 Task: Add an action where "Status category is Solved" in Macro.
Action: Mouse moved to (18, 340)
Screenshot: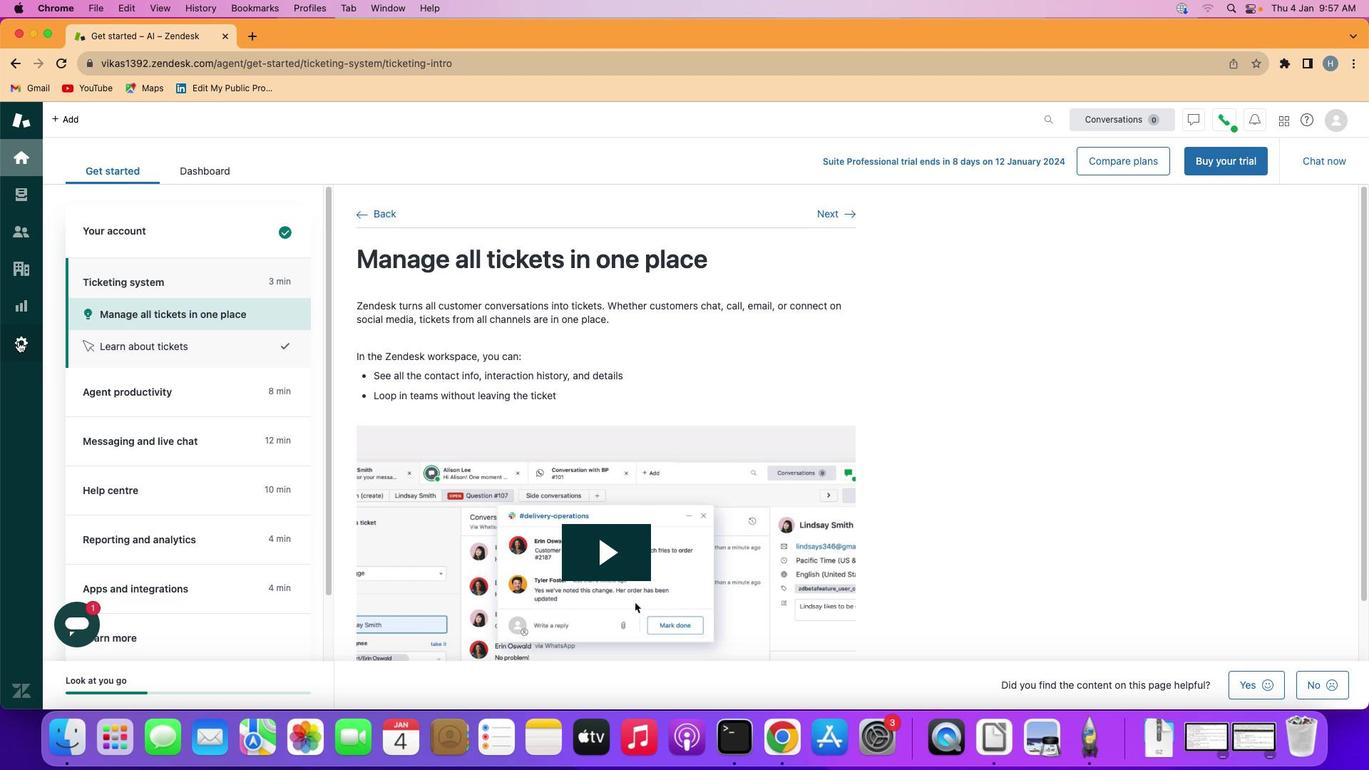 
Action: Mouse pressed left at (18, 340)
Screenshot: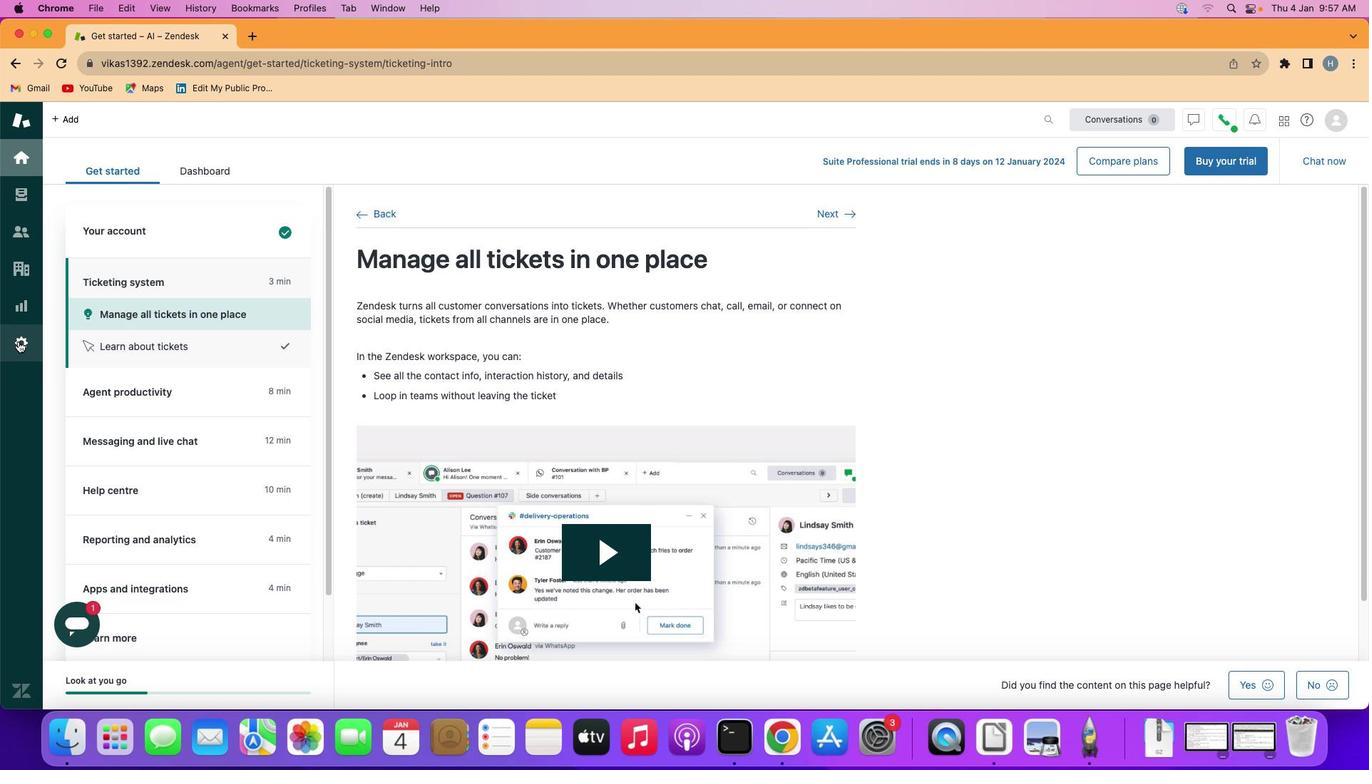 
Action: Mouse moved to (275, 586)
Screenshot: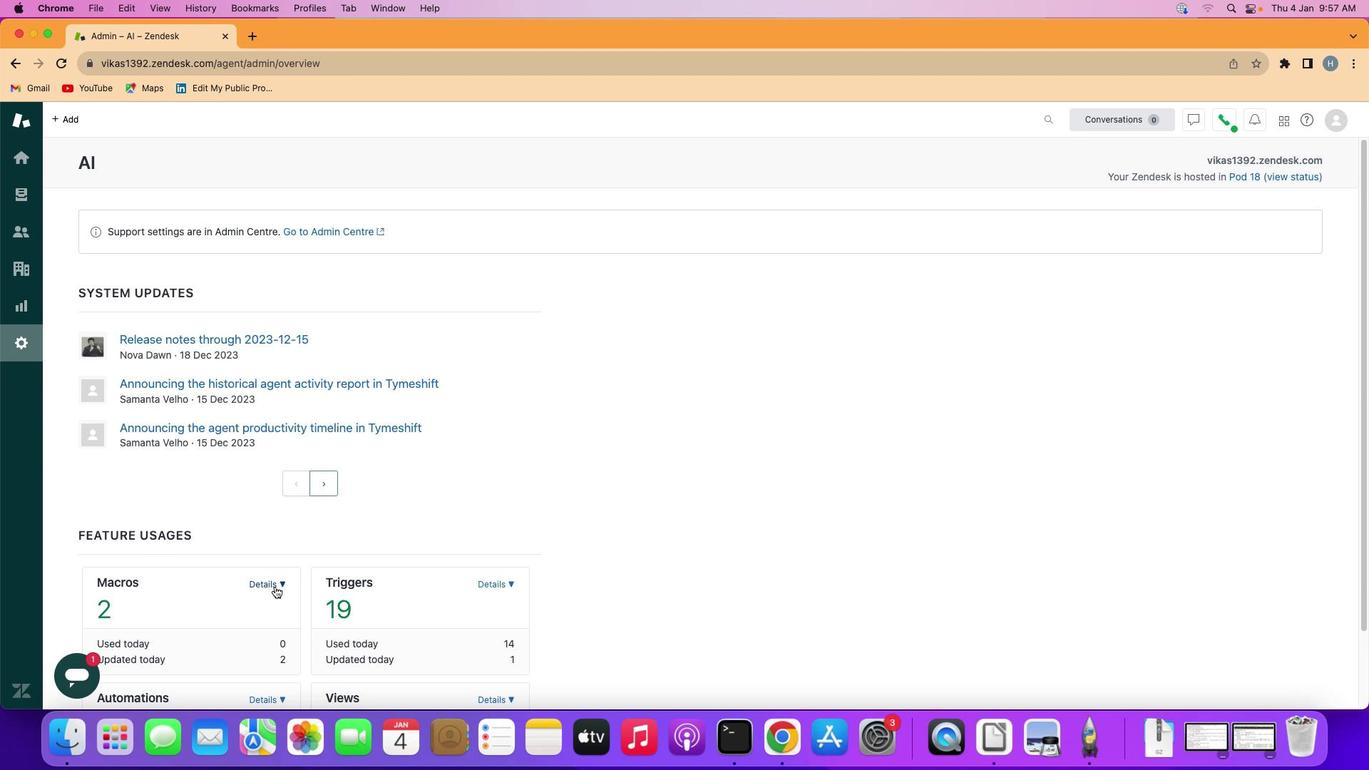 
Action: Mouse pressed left at (275, 586)
Screenshot: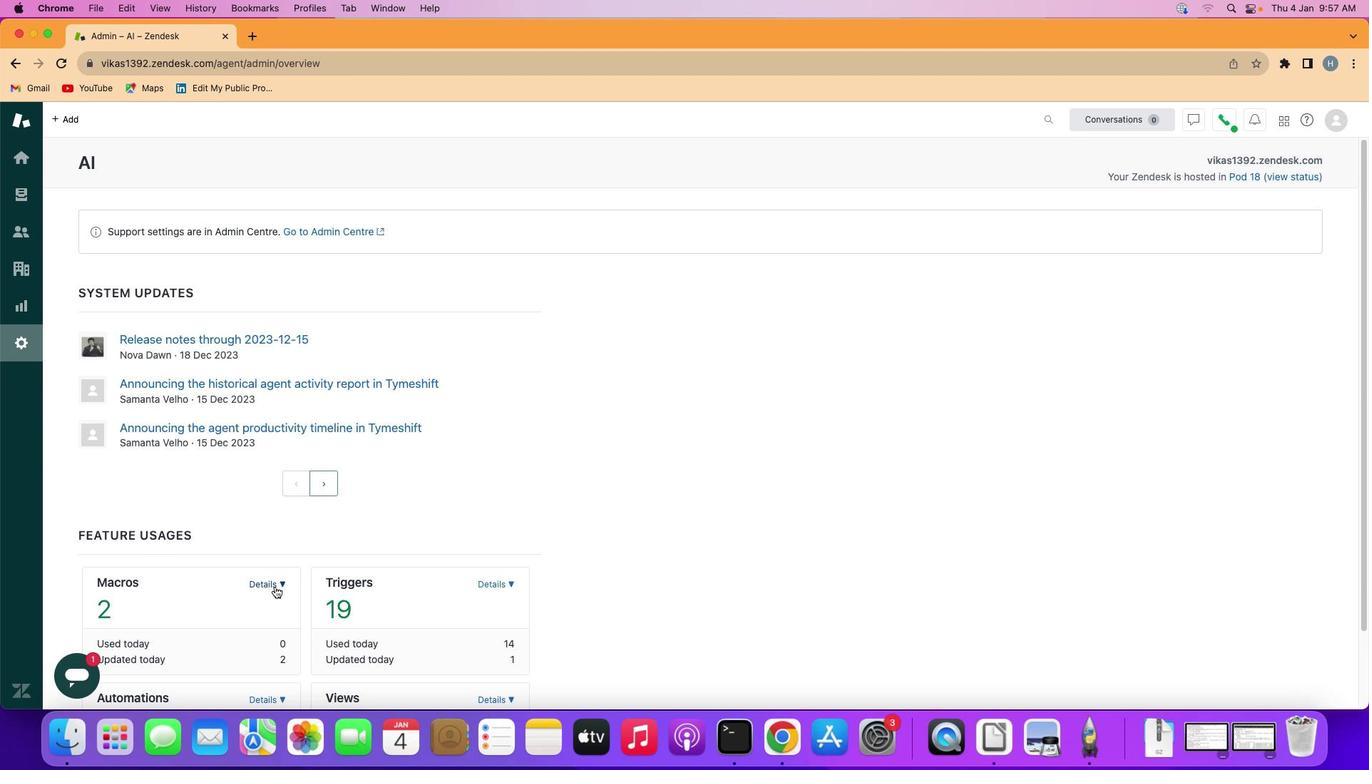 
Action: Mouse moved to (183, 636)
Screenshot: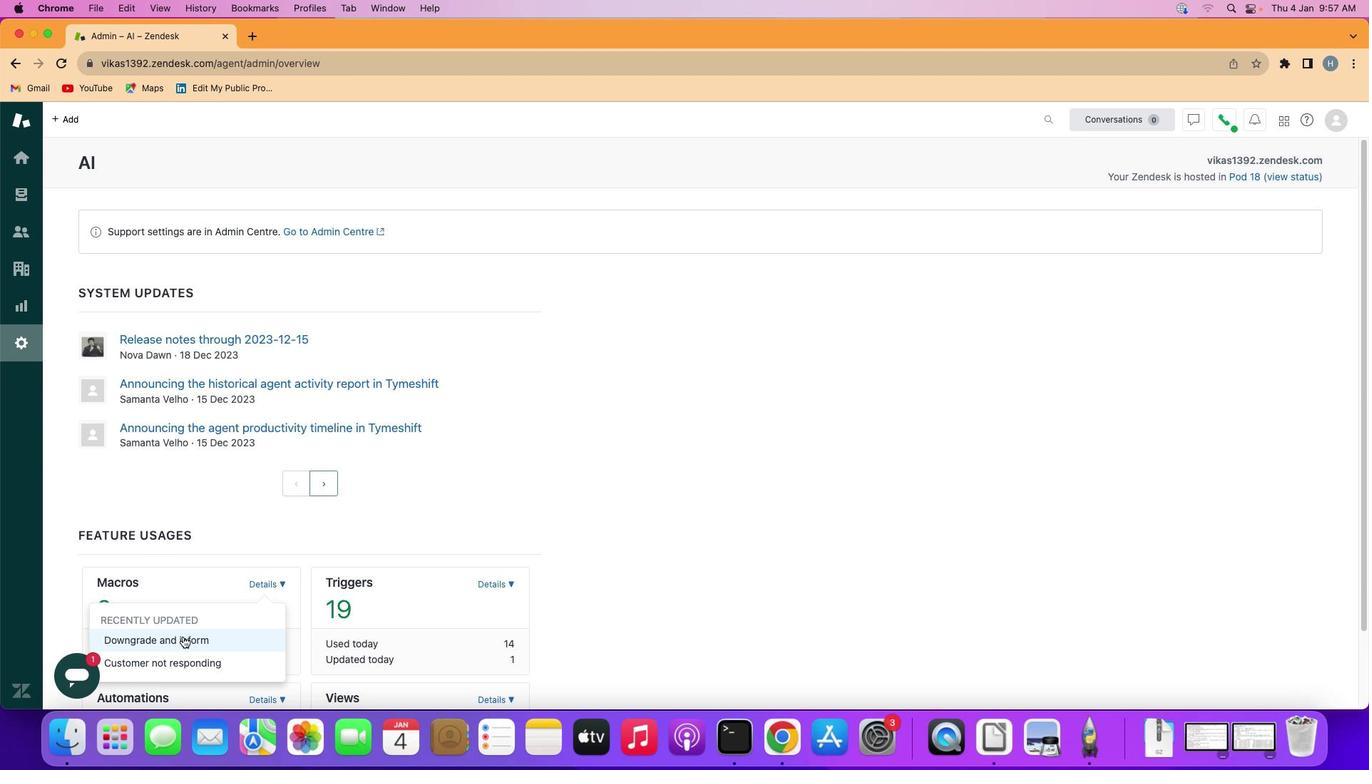 
Action: Mouse pressed left at (183, 636)
Screenshot: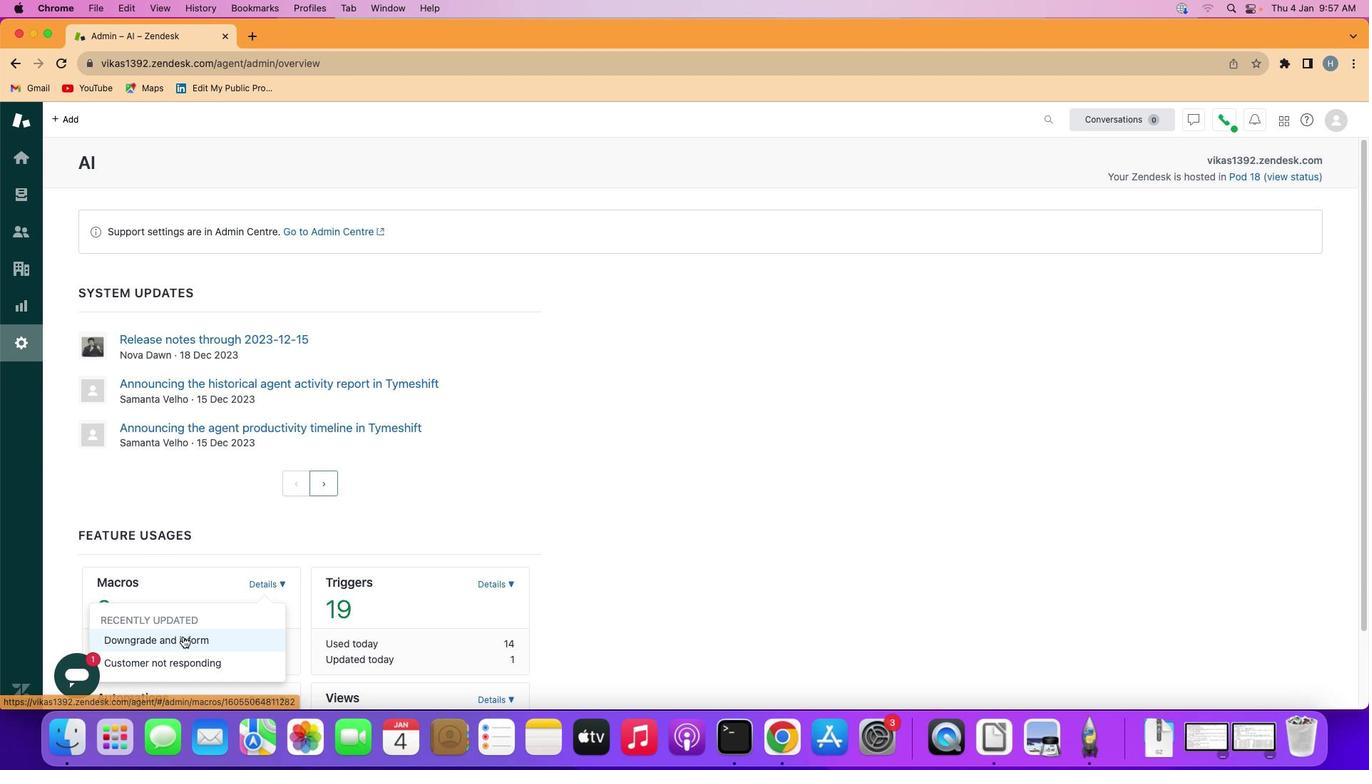 
Action: Mouse moved to (254, 519)
Screenshot: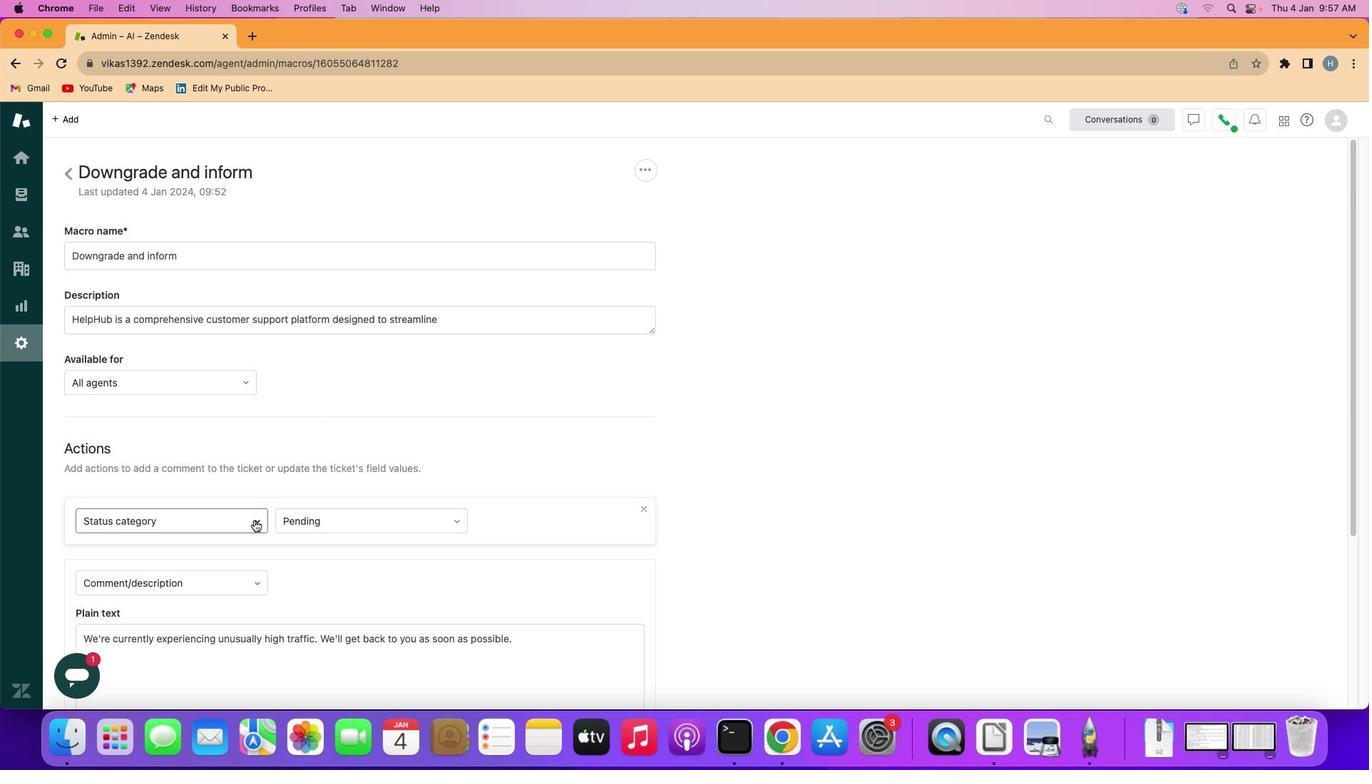 
Action: Mouse pressed left at (254, 519)
Screenshot: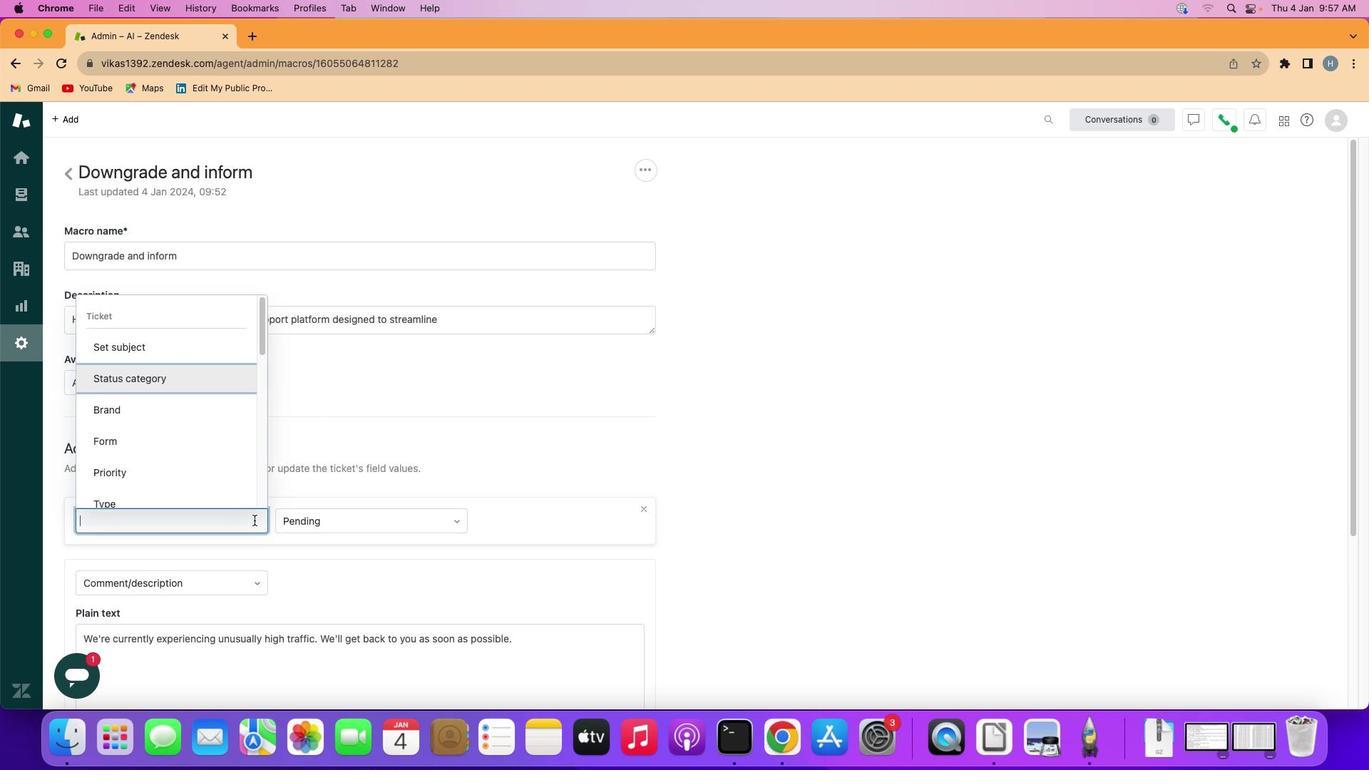 
Action: Mouse moved to (227, 371)
Screenshot: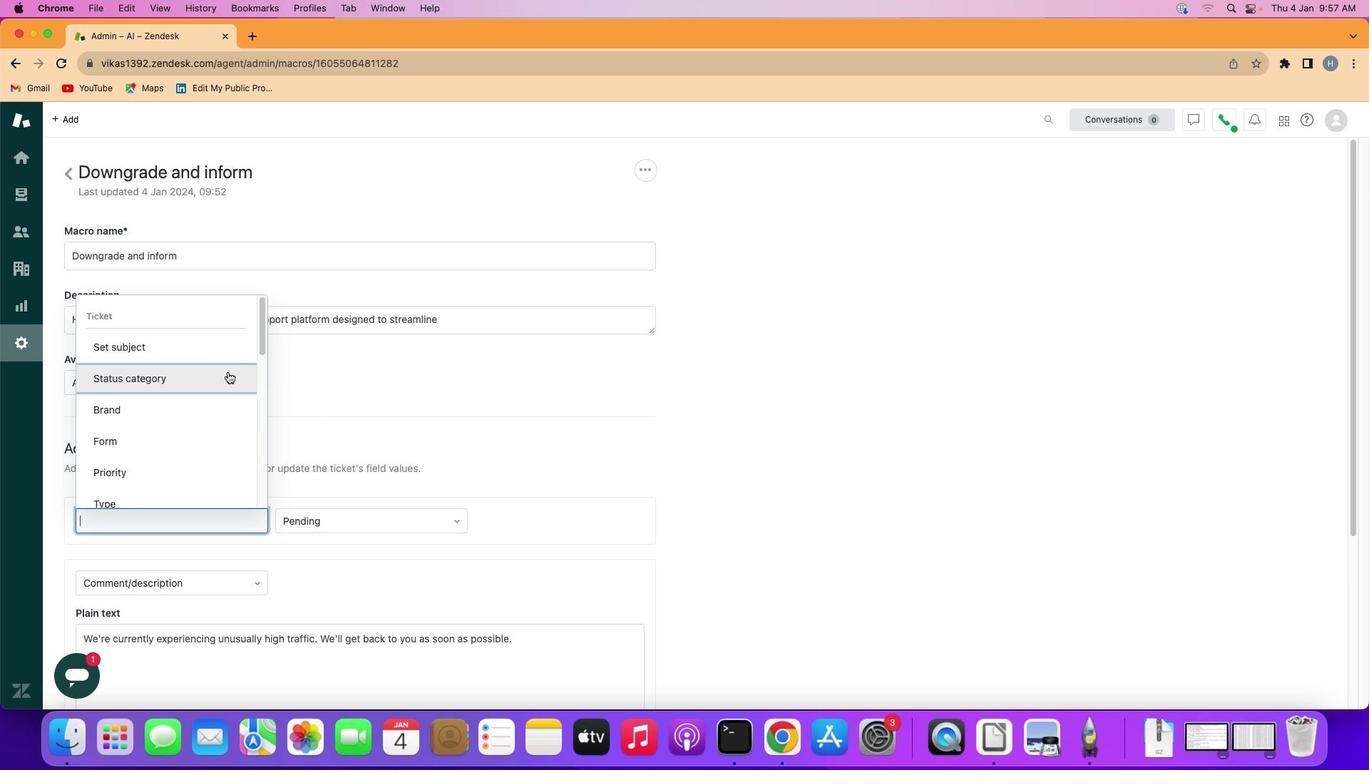 
Action: Mouse pressed left at (227, 371)
Screenshot: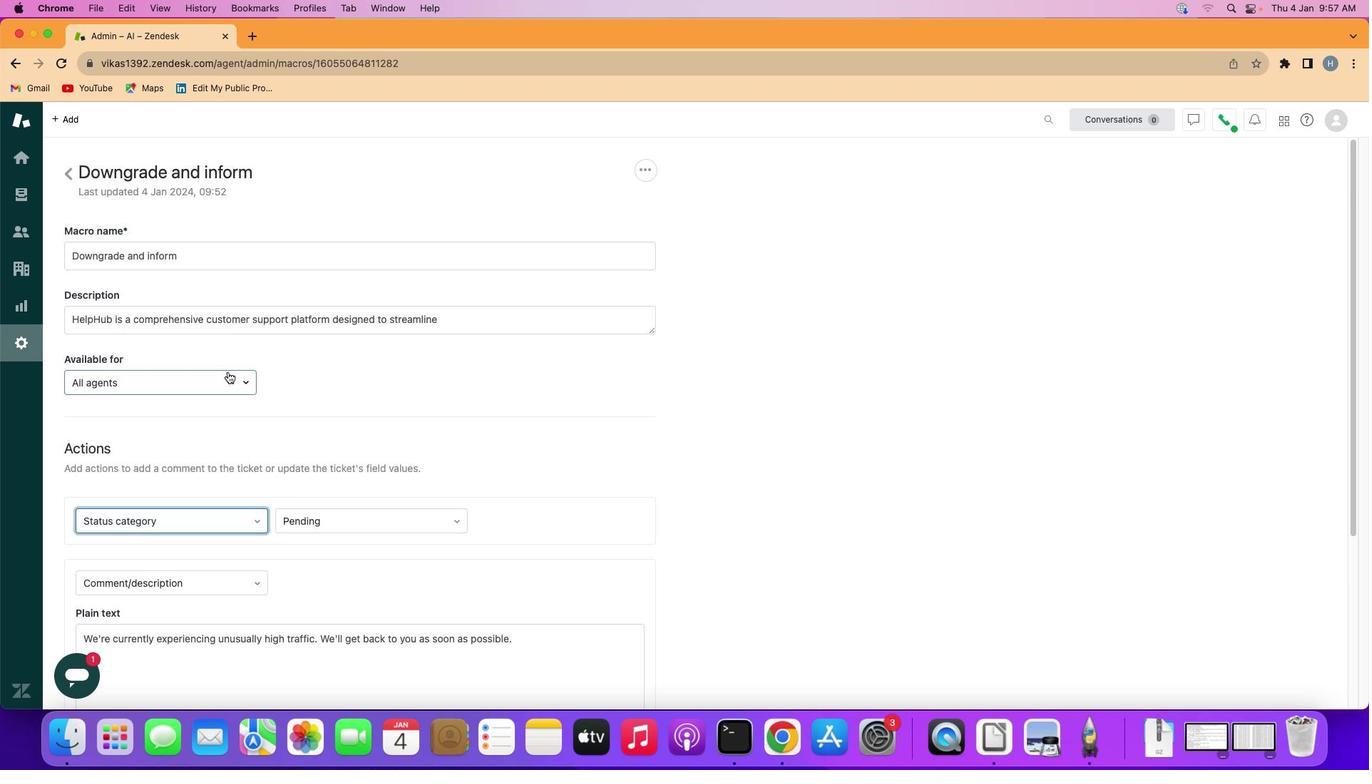 
Action: Mouse moved to (437, 521)
Screenshot: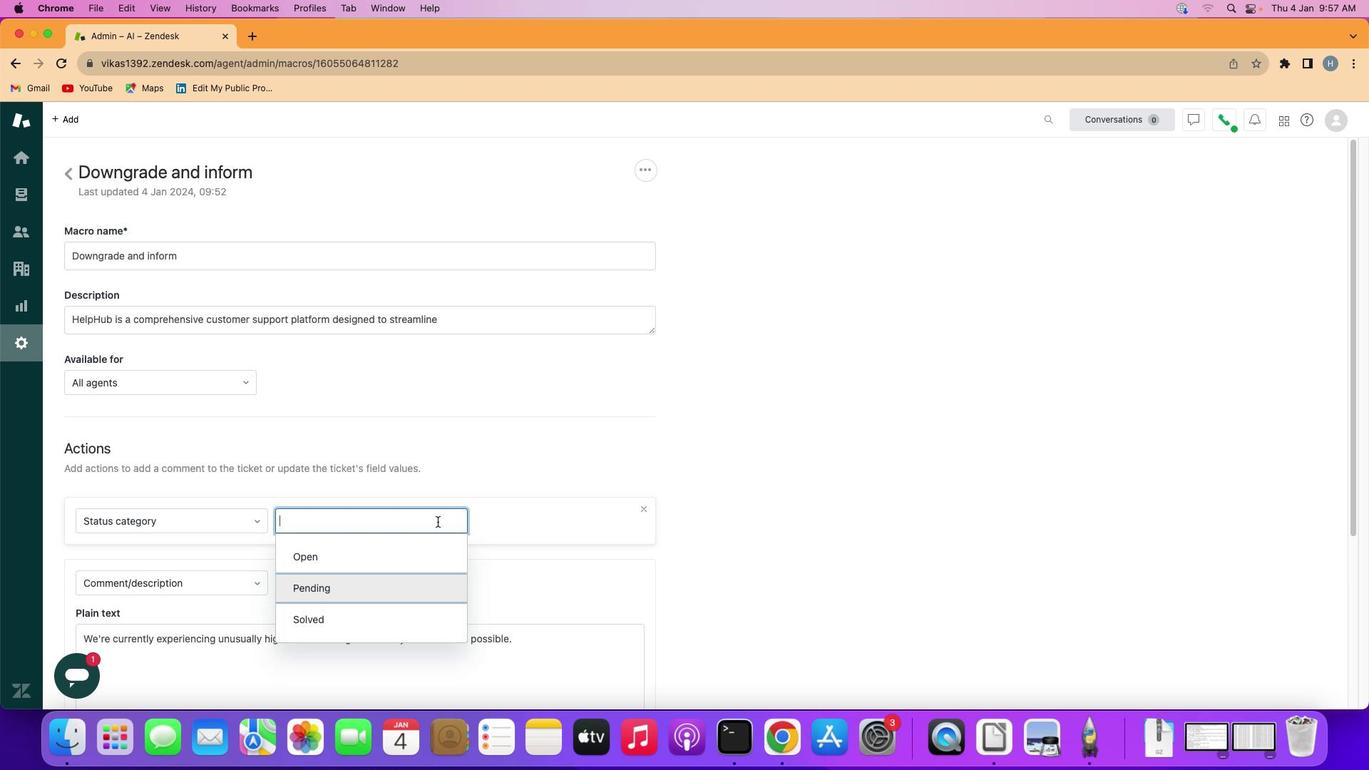 
Action: Mouse pressed left at (437, 521)
Screenshot: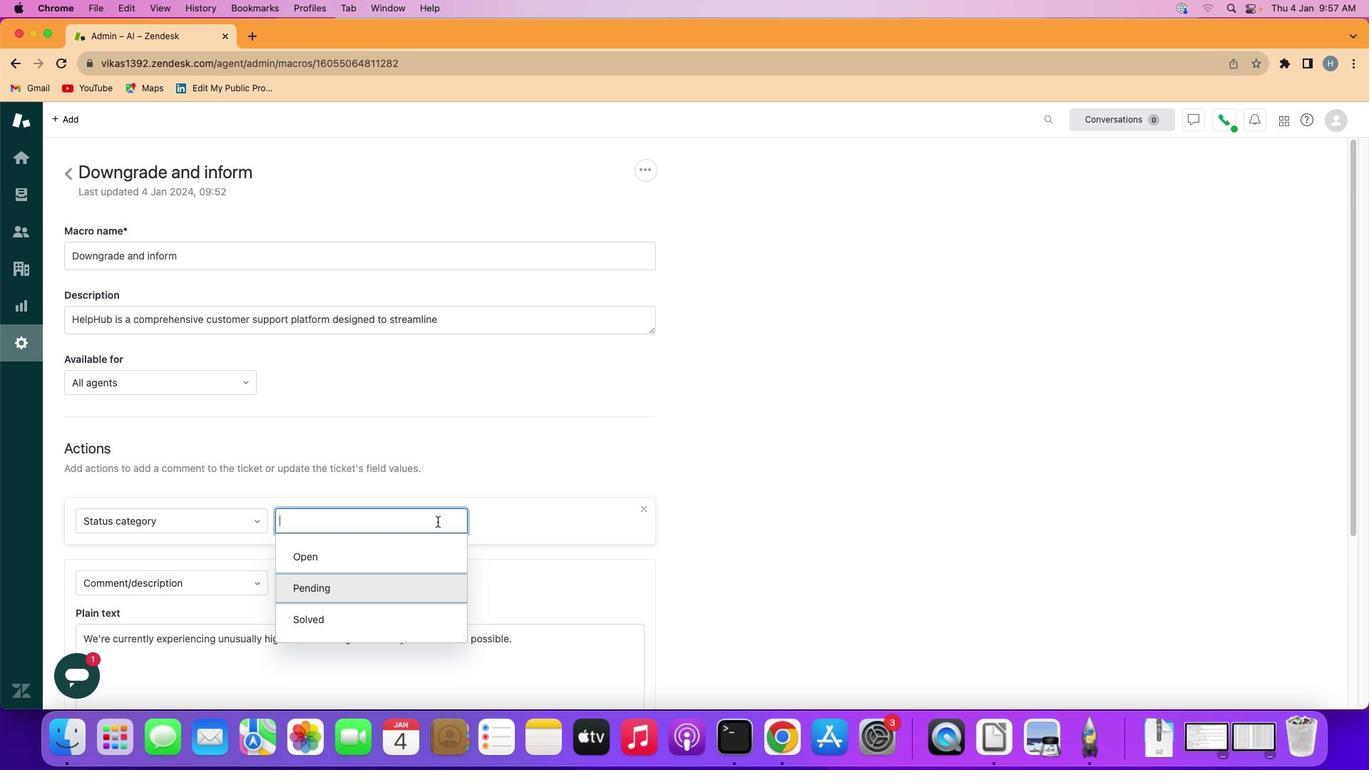 
Action: Mouse moved to (403, 613)
Screenshot: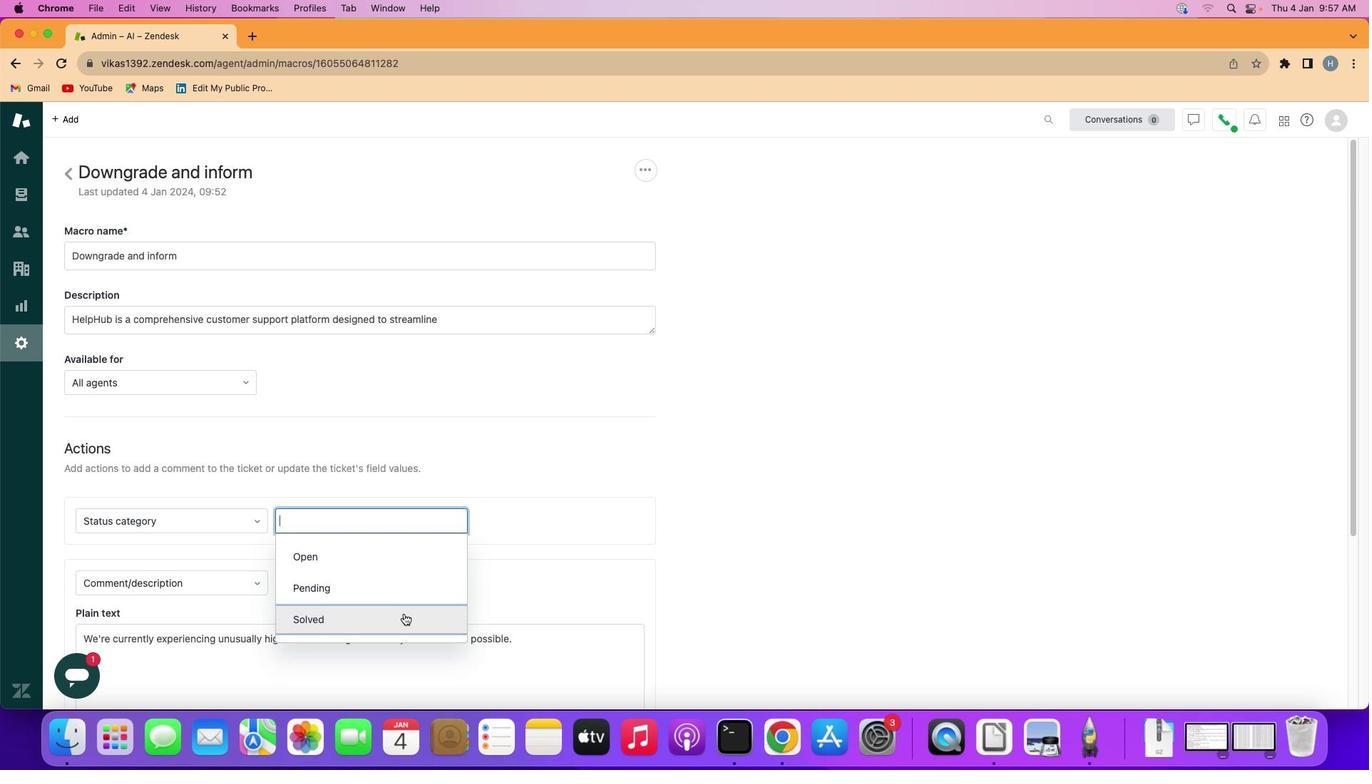 
Action: Mouse pressed left at (403, 613)
Screenshot: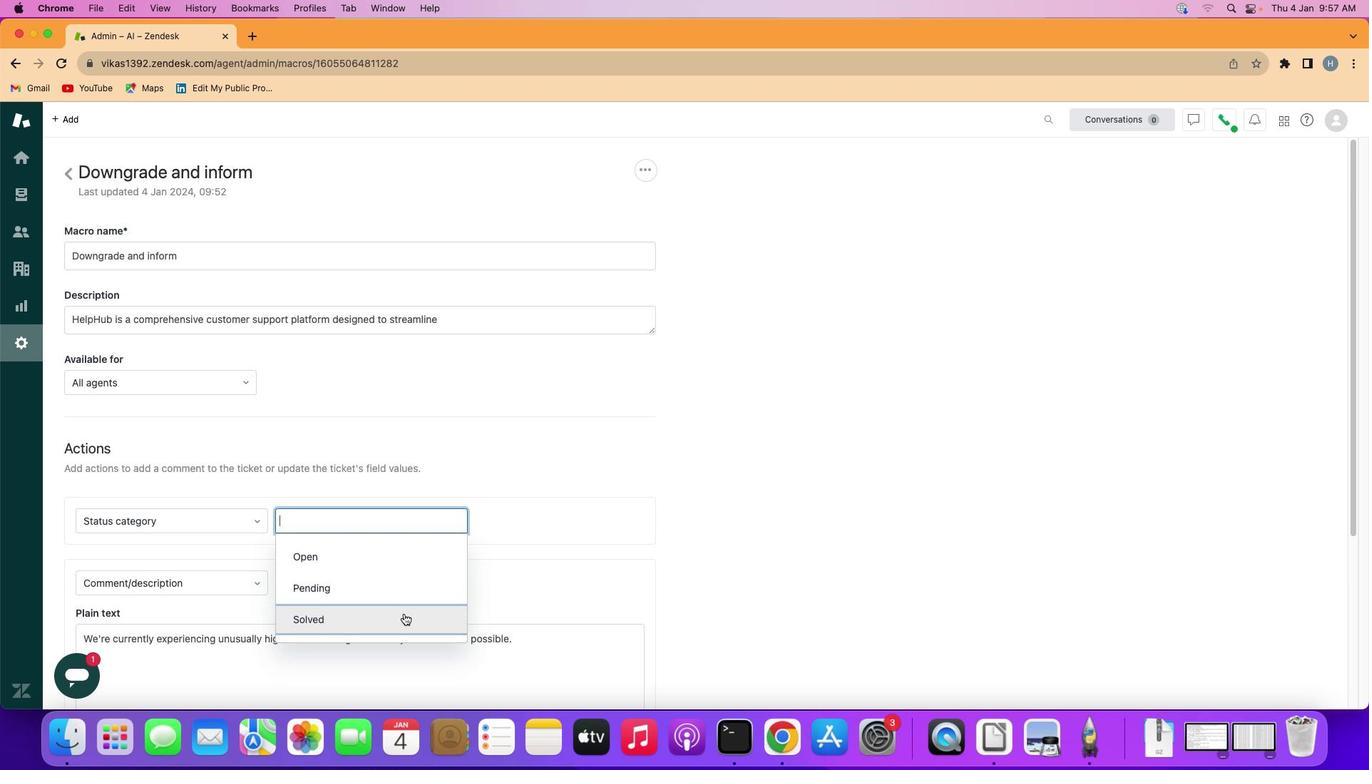 
Action: Mouse moved to (484, 580)
Screenshot: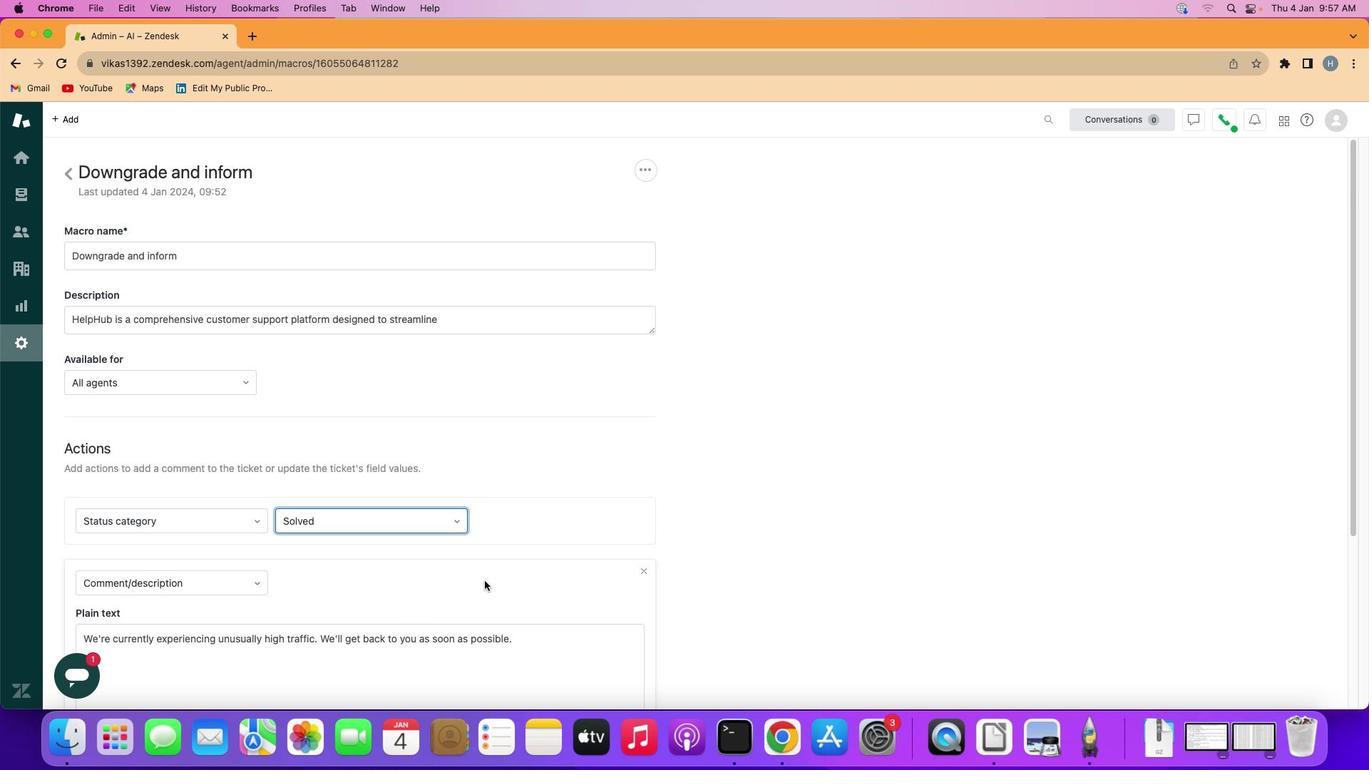 
Action: Mouse scrolled (484, 580) with delta (0, 0)
Screenshot: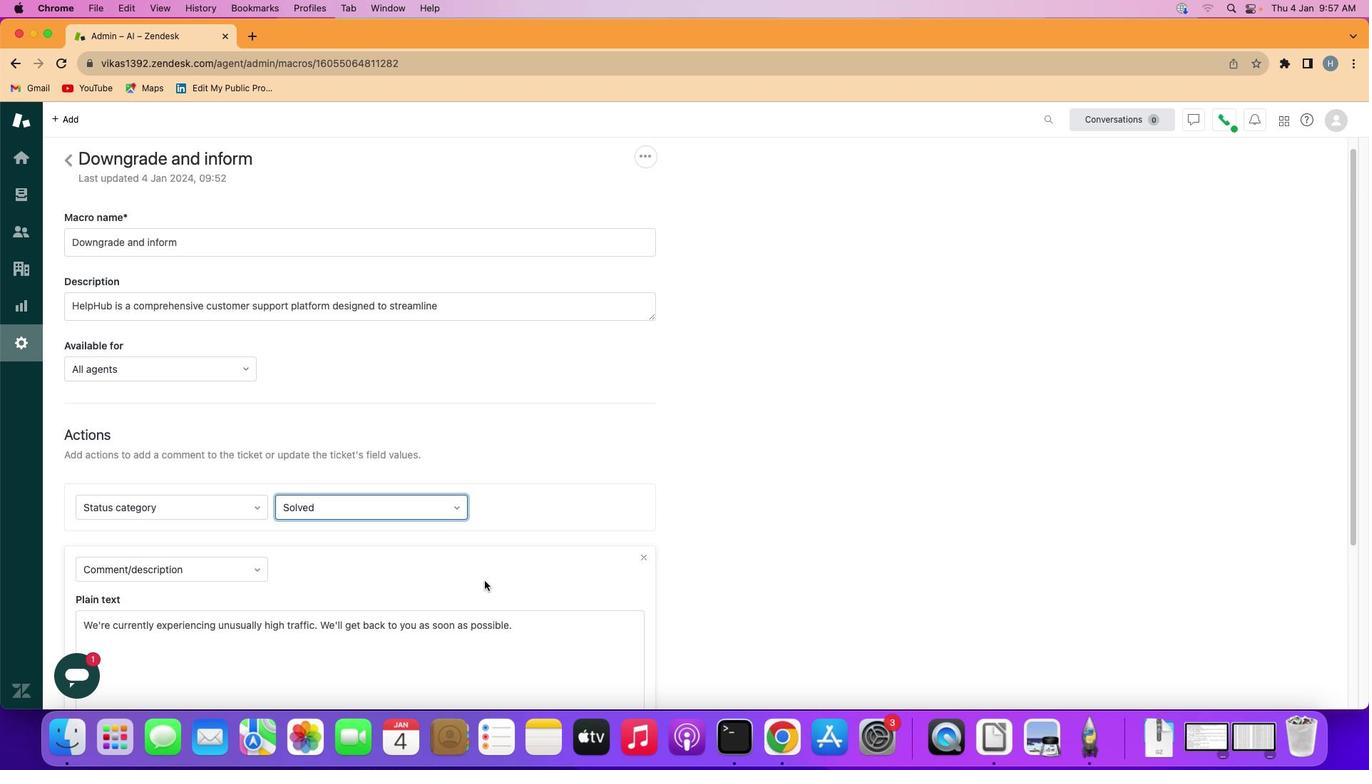 
Action: Mouse scrolled (484, 580) with delta (0, 0)
Screenshot: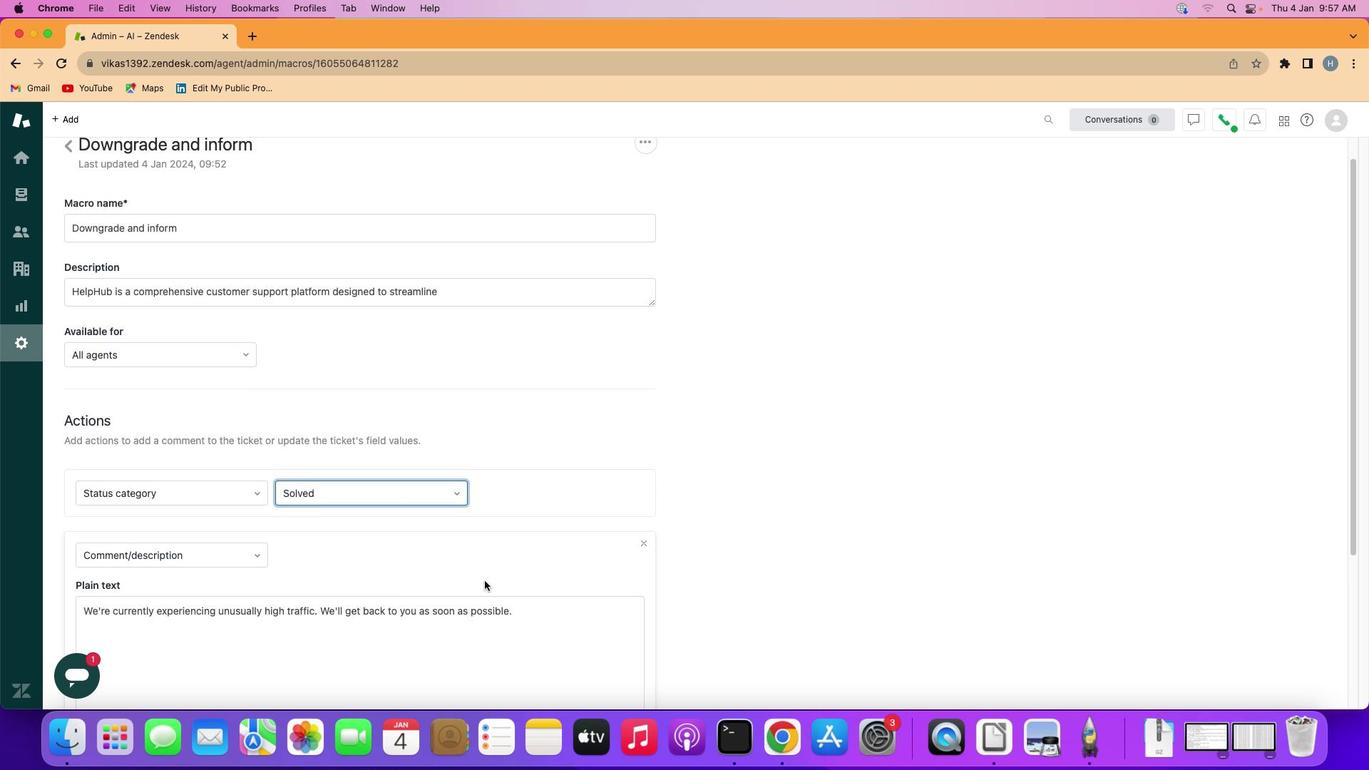 
Action: Mouse scrolled (484, 580) with delta (0, -1)
Screenshot: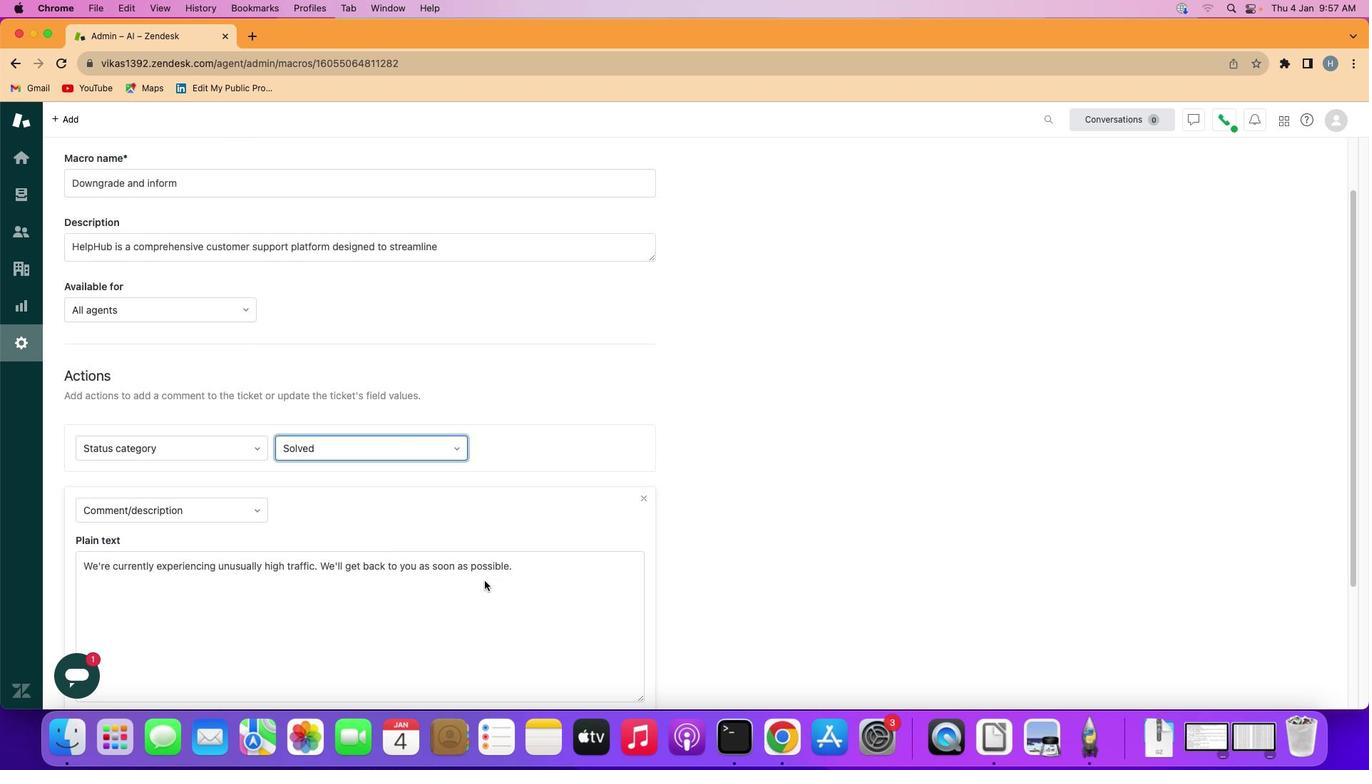 
Action: Mouse scrolled (484, 580) with delta (0, -1)
Screenshot: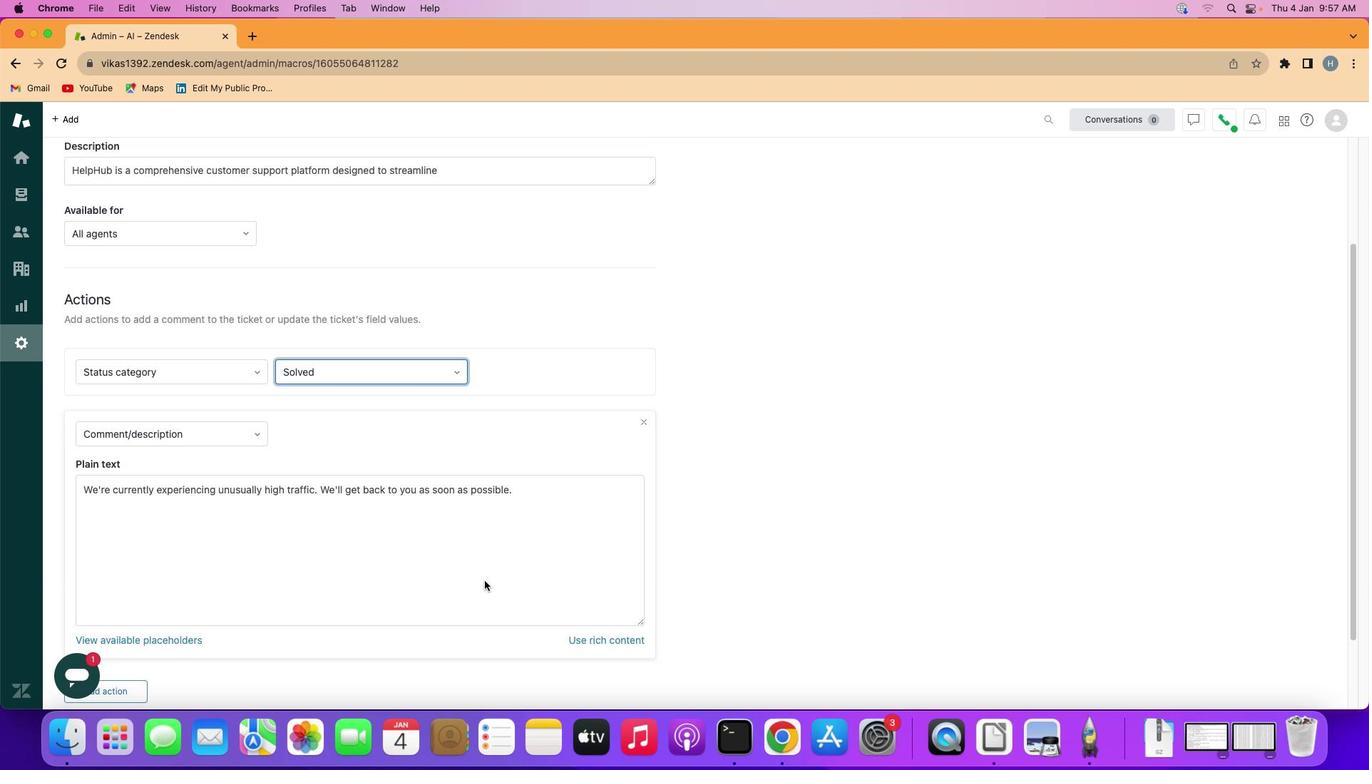 
Action: Mouse scrolled (484, 580) with delta (0, 0)
Screenshot: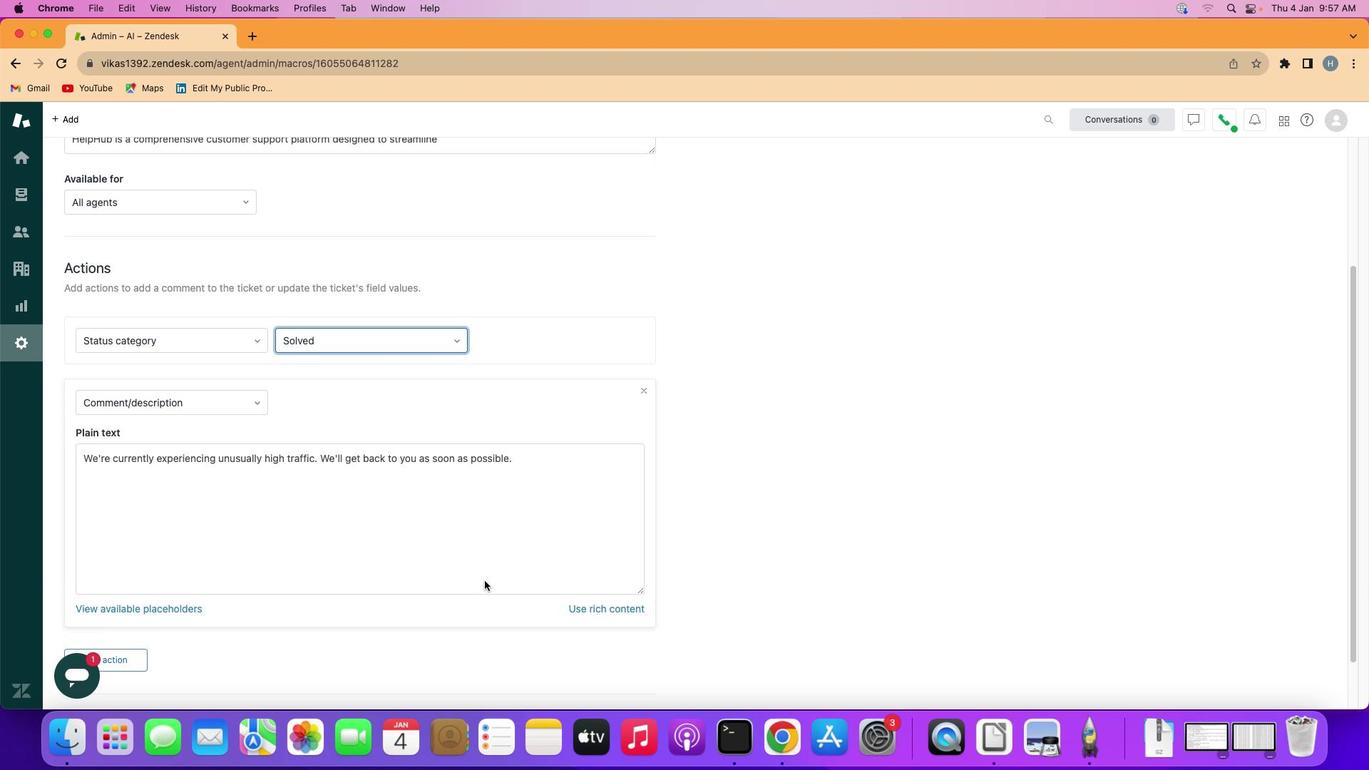 
Action: Mouse scrolled (484, 580) with delta (0, 0)
Screenshot: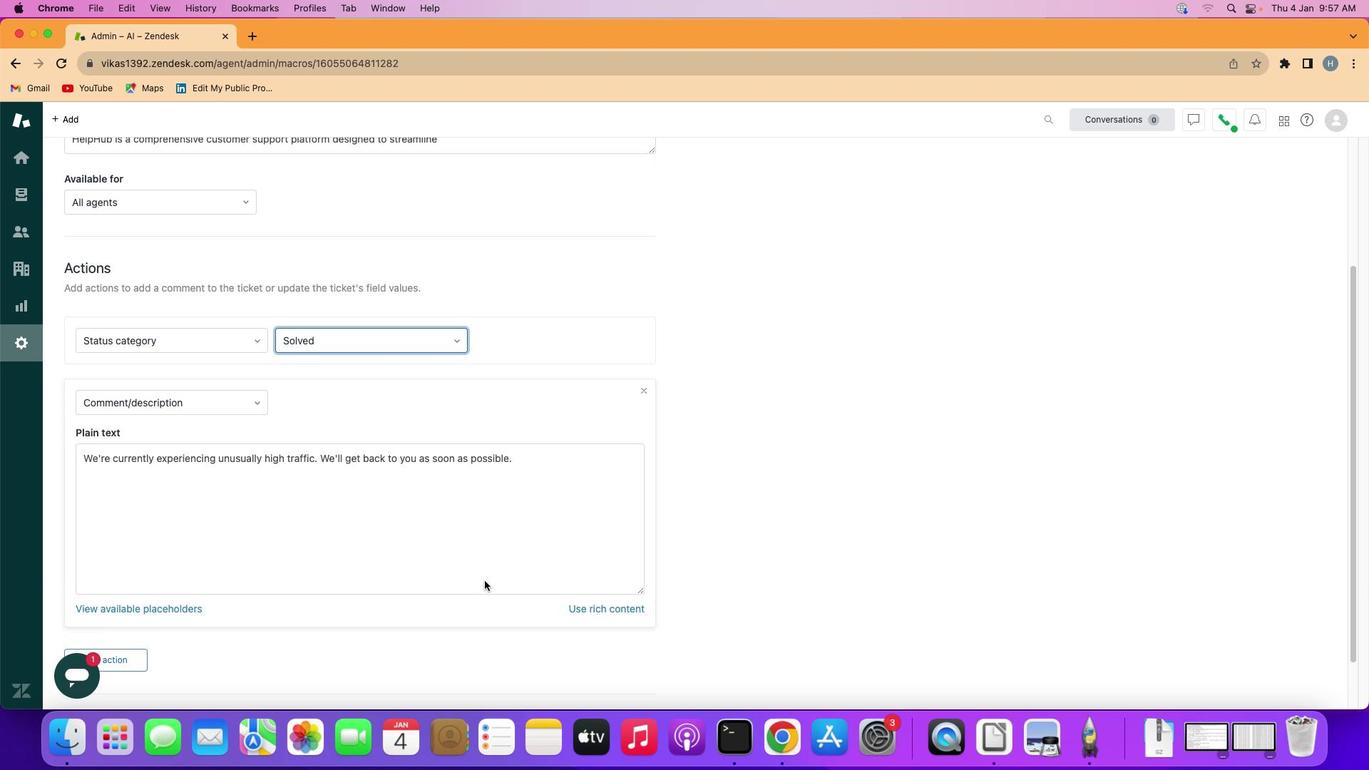 
Action: Mouse scrolled (484, 580) with delta (0, -1)
Screenshot: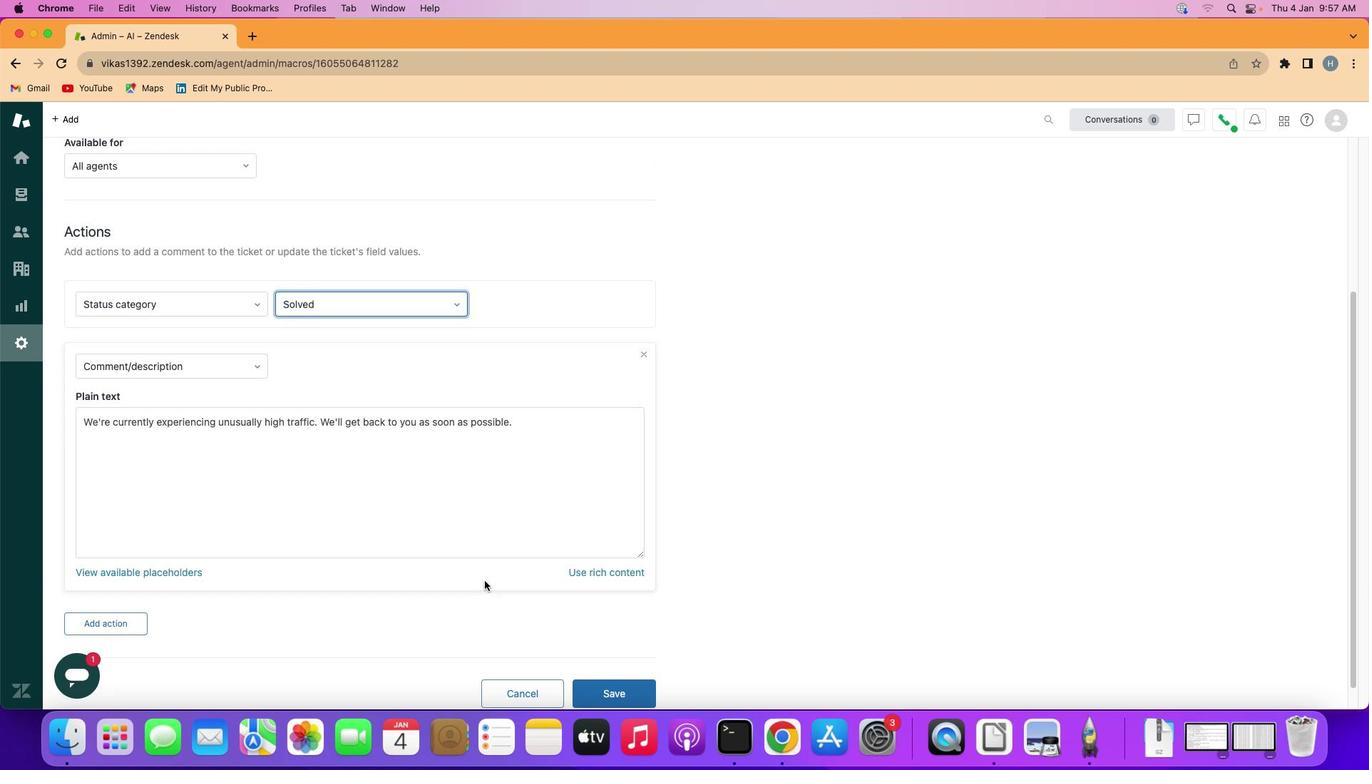 
Action: Mouse scrolled (484, 580) with delta (0, -2)
Screenshot: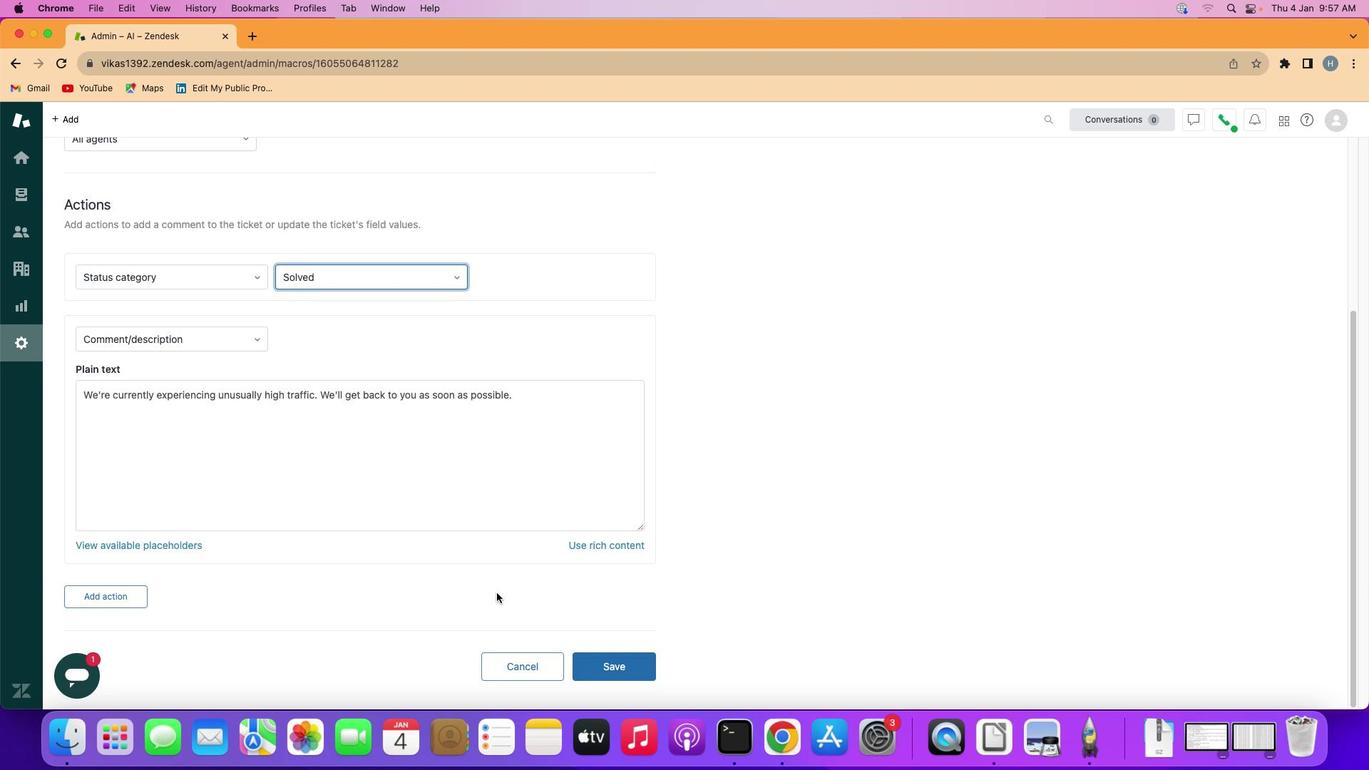 
Action: Mouse moved to (604, 663)
Screenshot: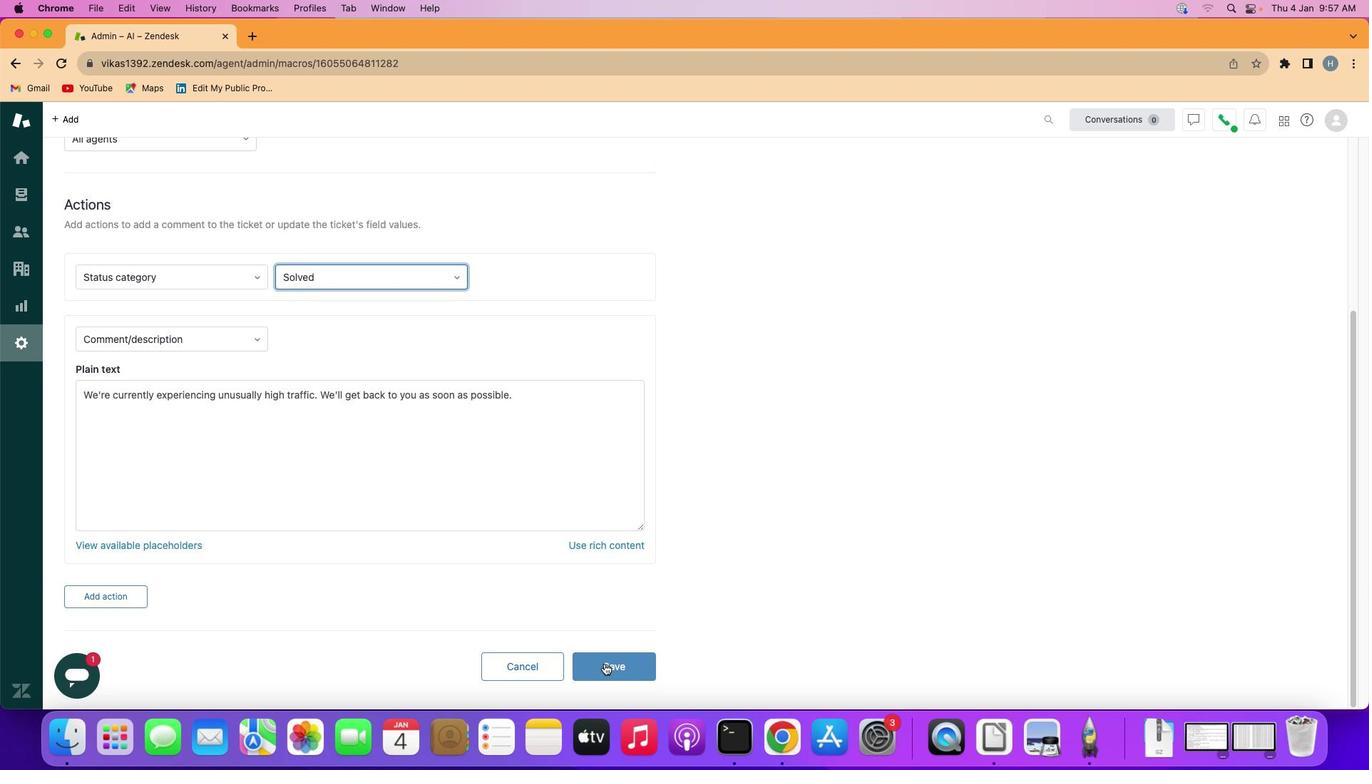 
Action: Mouse pressed left at (604, 663)
Screenshot: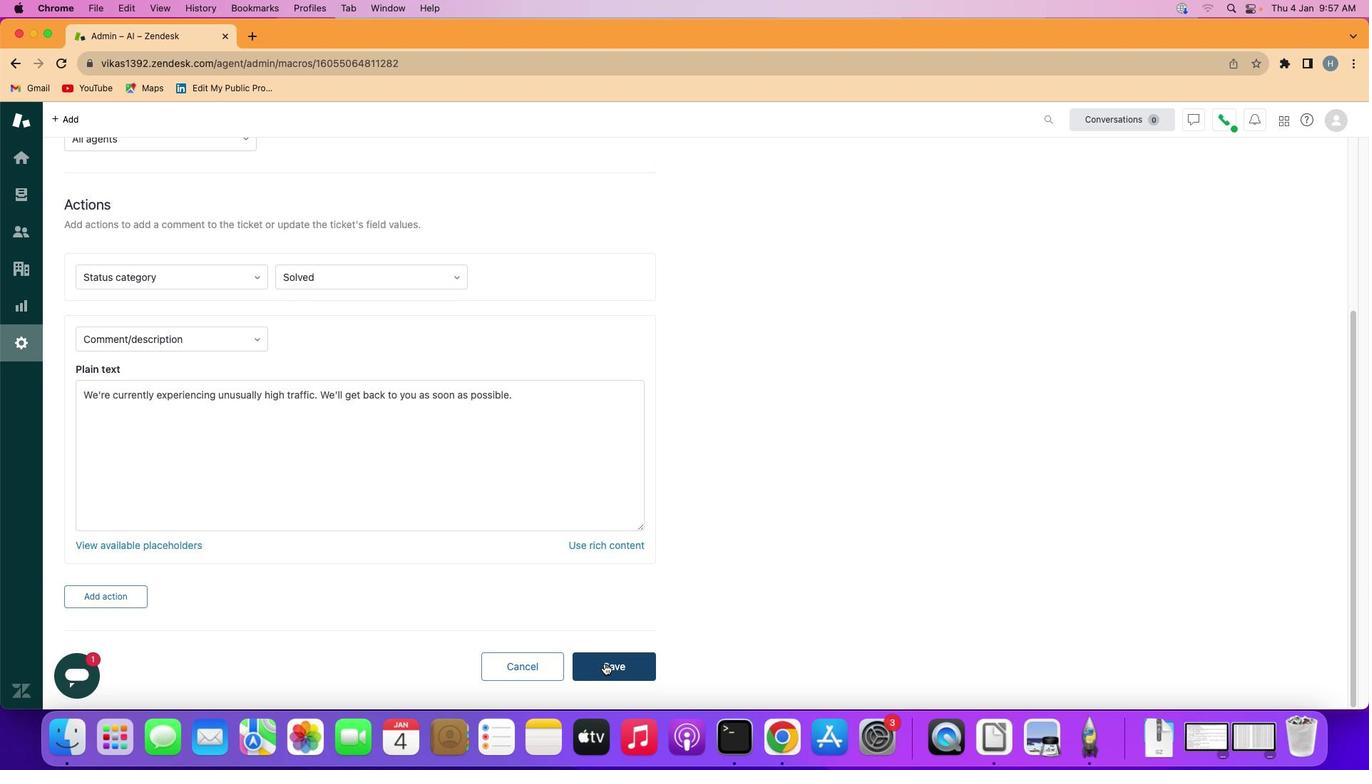 
Action: Mouse moved to (583, 636)
Screenshot: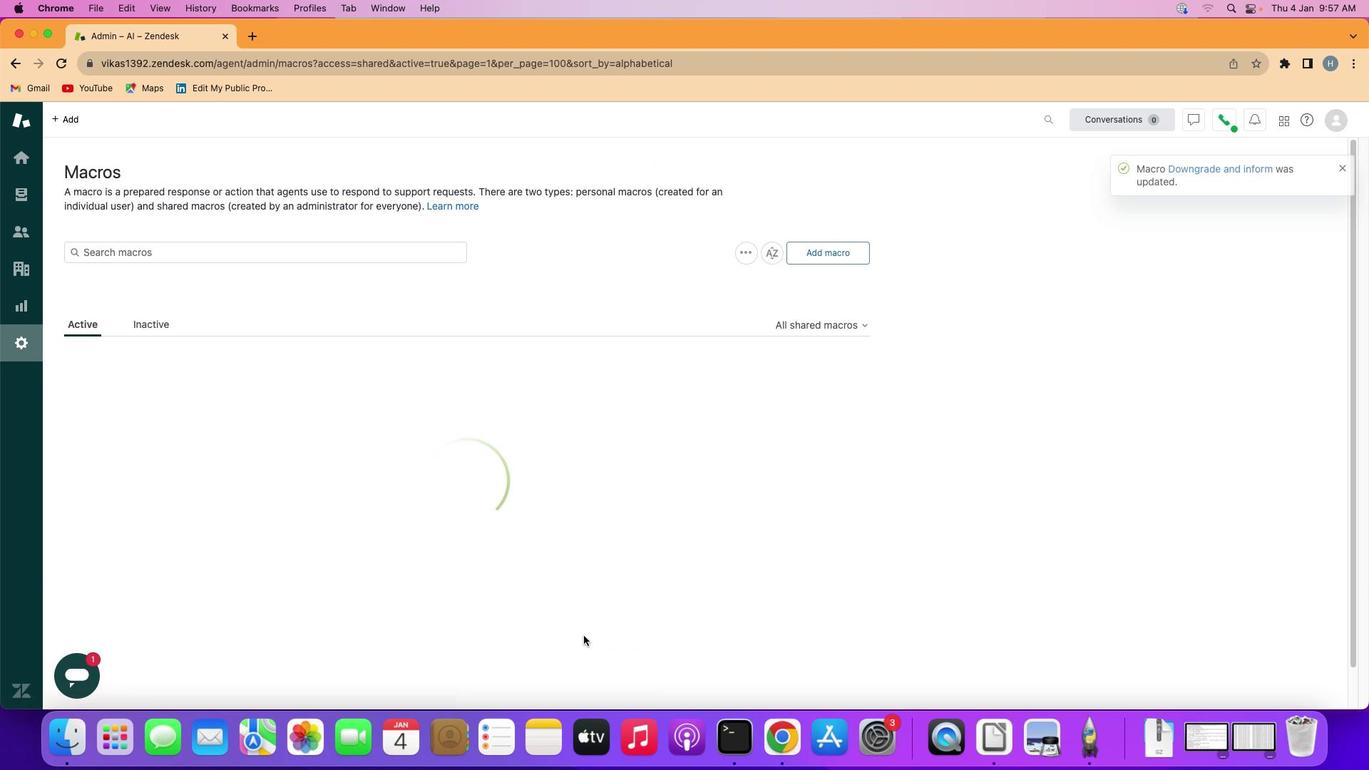 
